 Task: Search One-way flight tickets for 1 adult, in Economy from San Diego to New York to travel on 15-Nov-2023. Look for the cheapest flights. Explore nearby airports.
Action: Mouse moved to (332, 327)
Screenshot: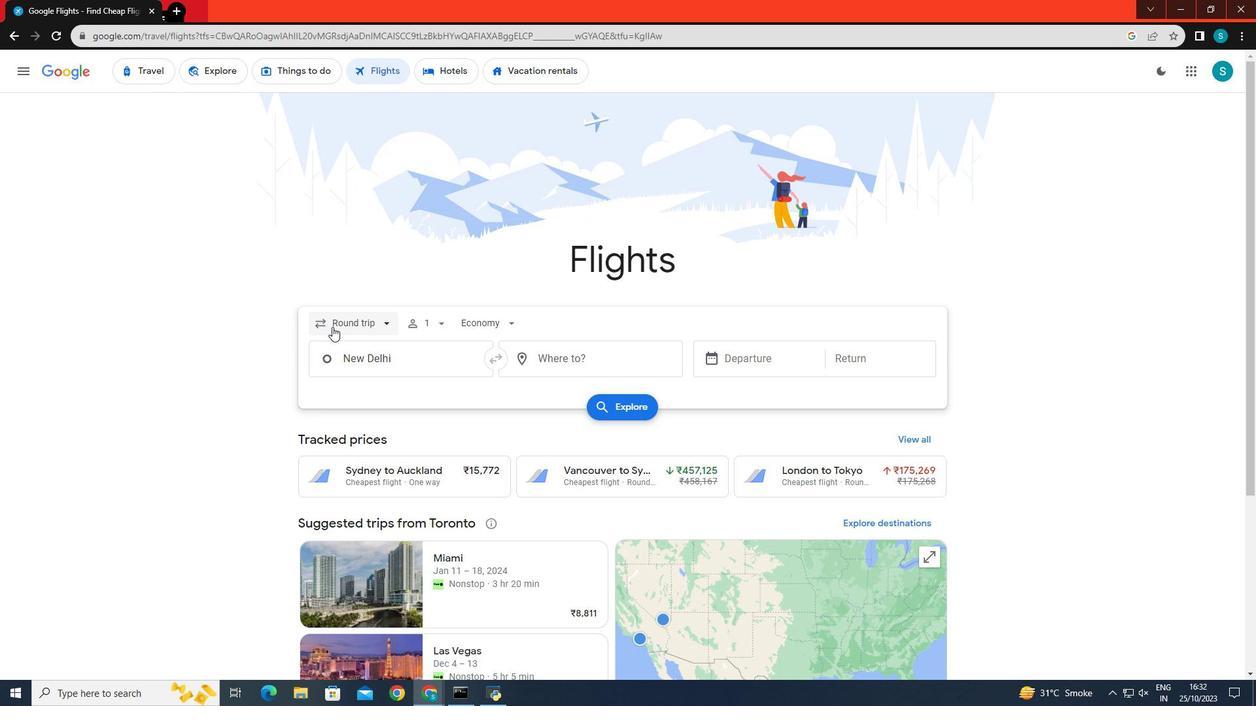 
Action: Mouse pressed left at (332, 327)
Screenshot: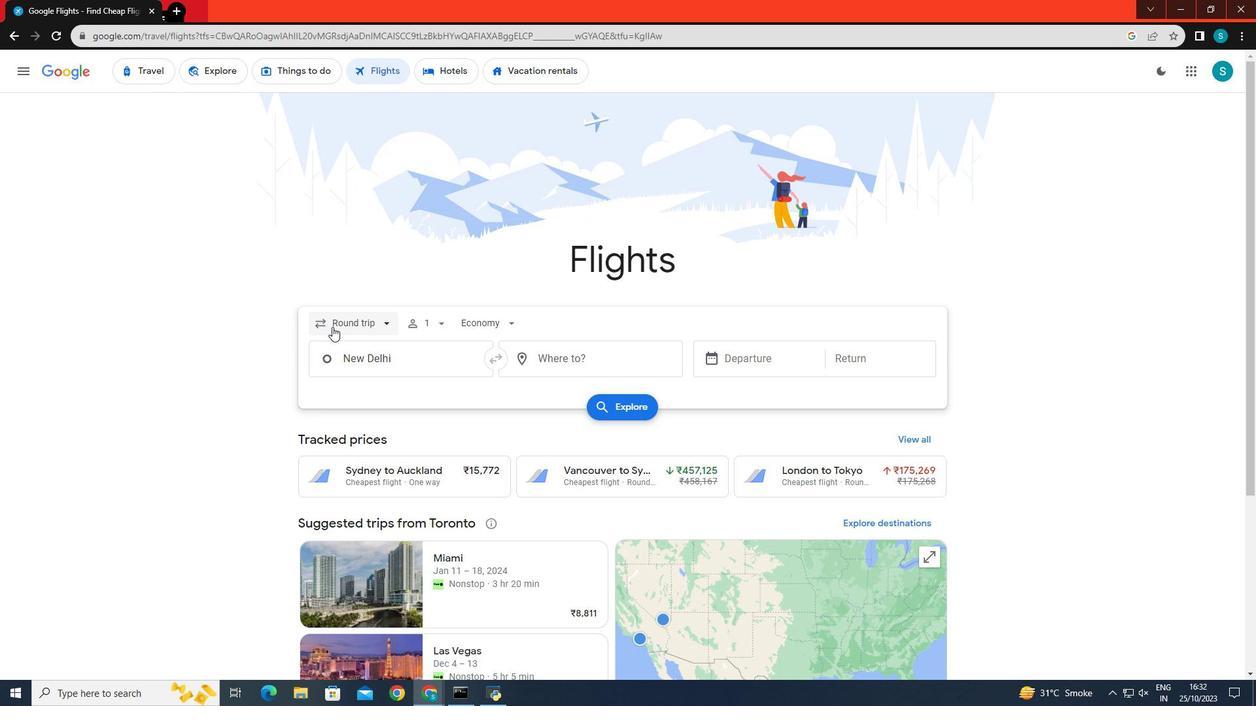 
Action: Mouse moved to (335, 378)
Screenshot: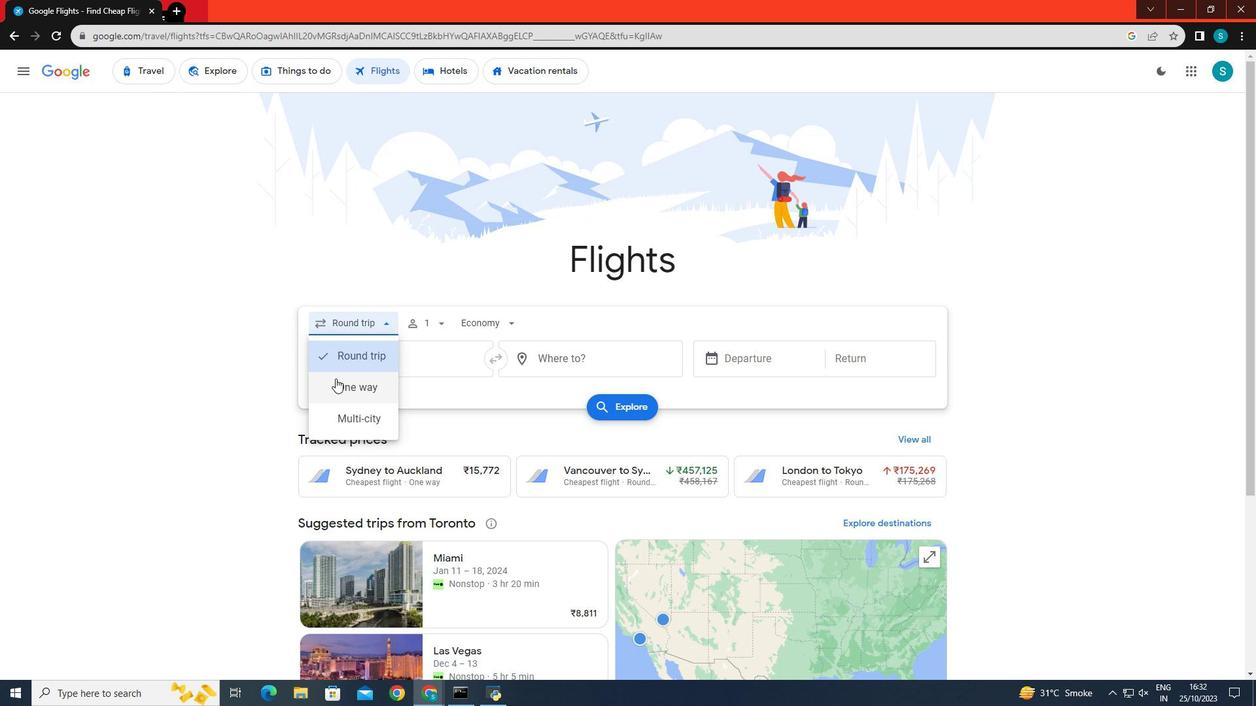 
Action: Mouse pressed left at (335, 378)
Screenshot: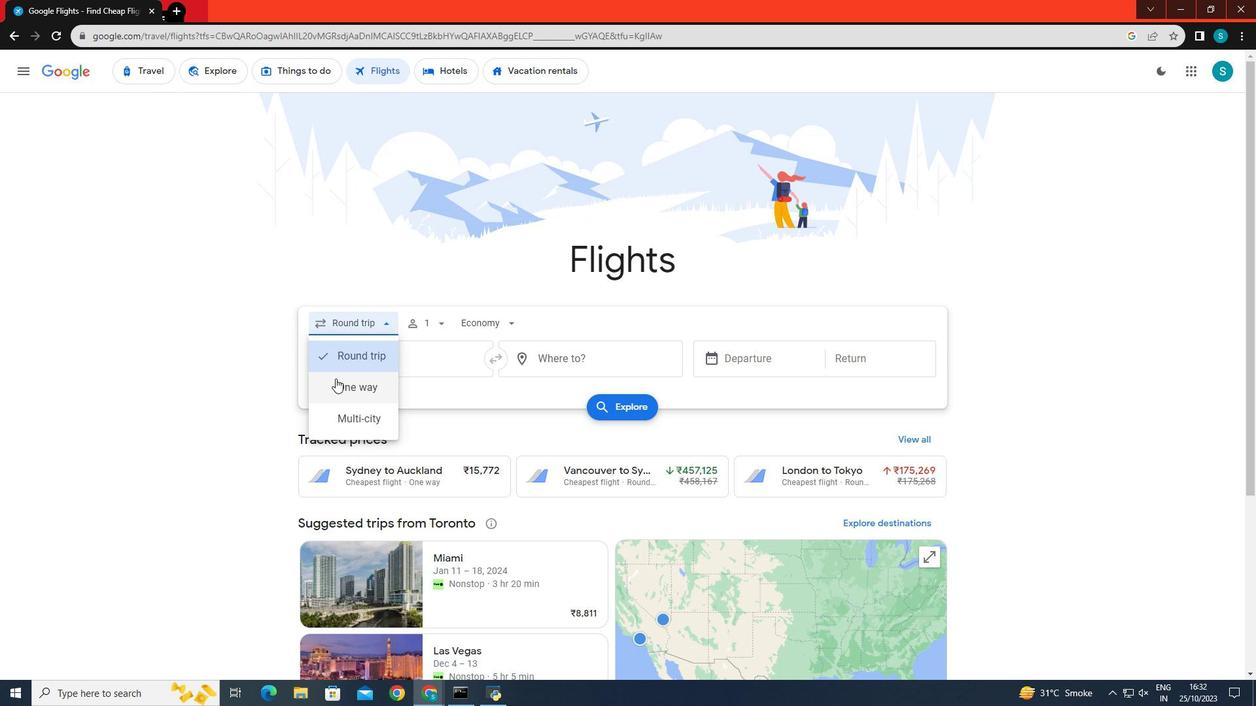 
Action: Mouse moved to (414, 314)
Screenshot: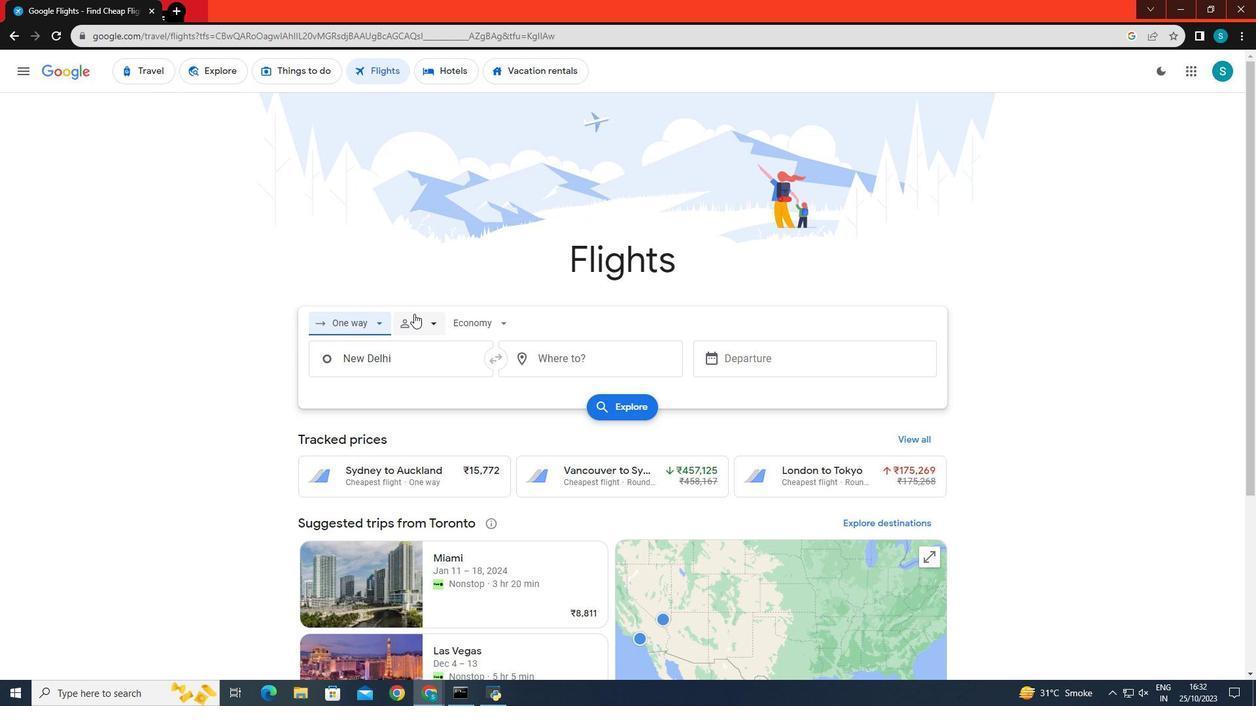 
Action: Mouse pressed left at (414, 314)
Screenshot: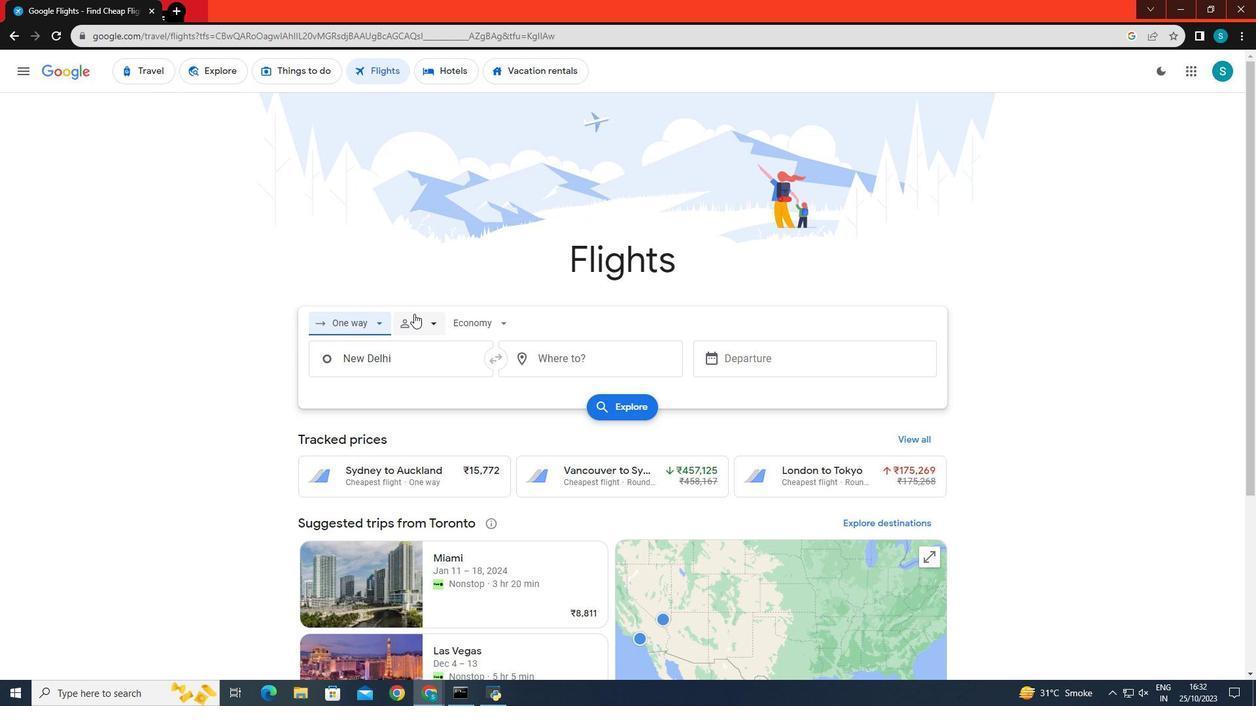 
Action: Mouse moved to (507, 498)
Screenshot: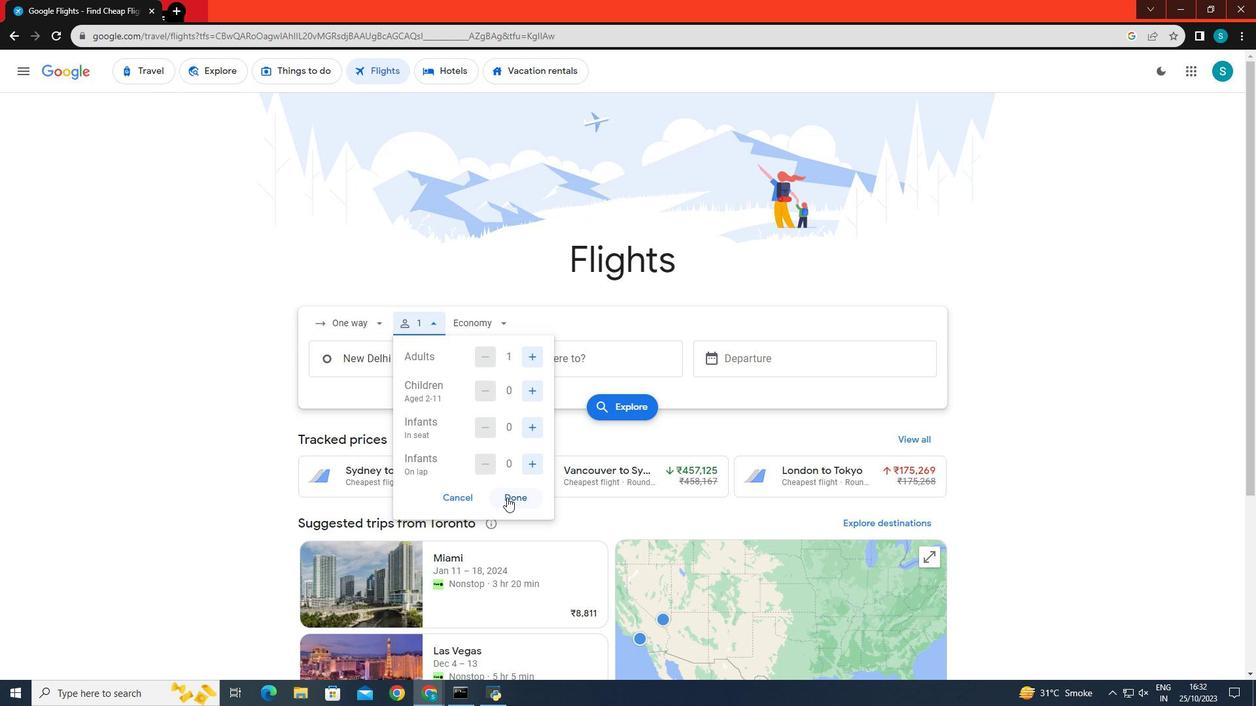 
Action: Mouse pressed left at (507, 498)
Screenshot: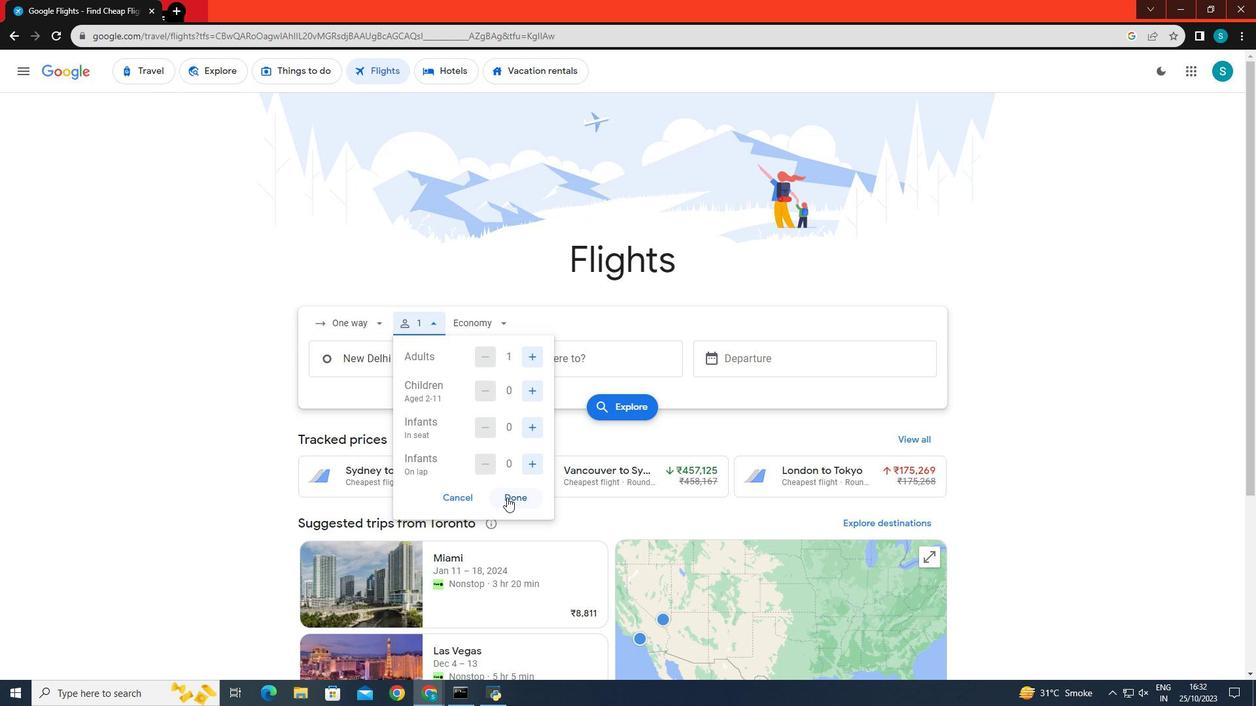 
Action: Mouse moved to (497, 321)
Screenshot: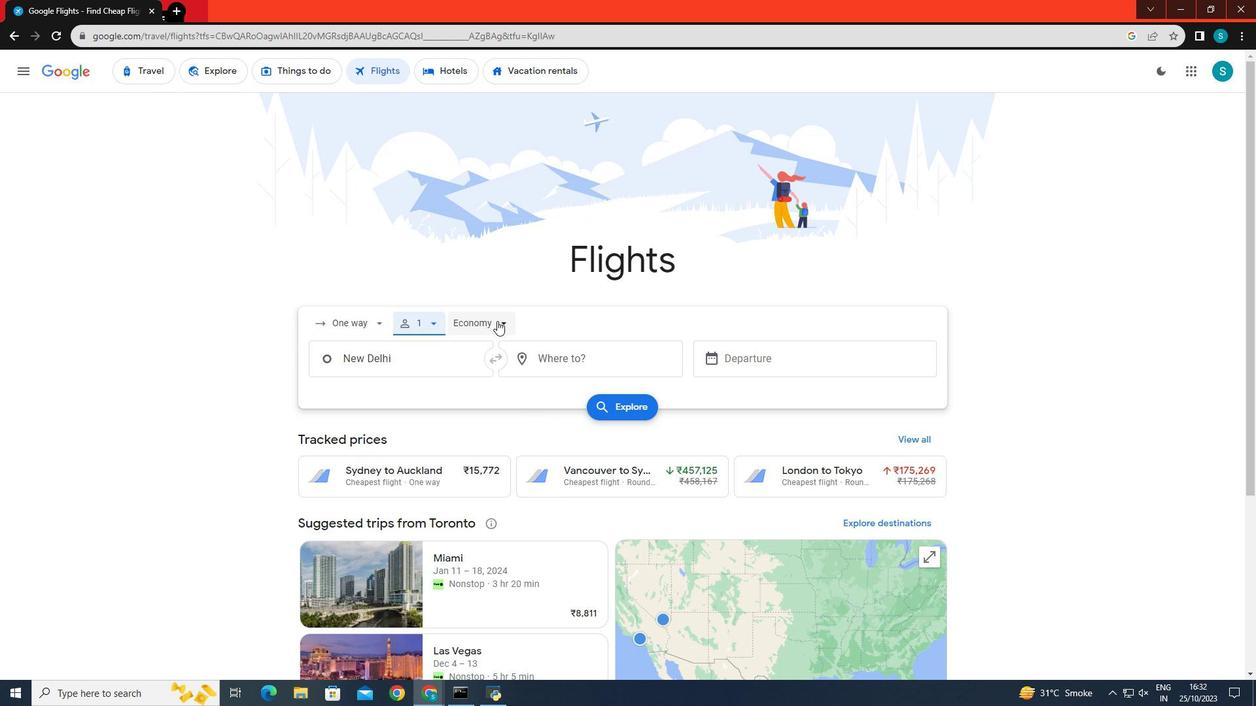 
Action: Mouse pressed left at (497, 321)
Screenshot: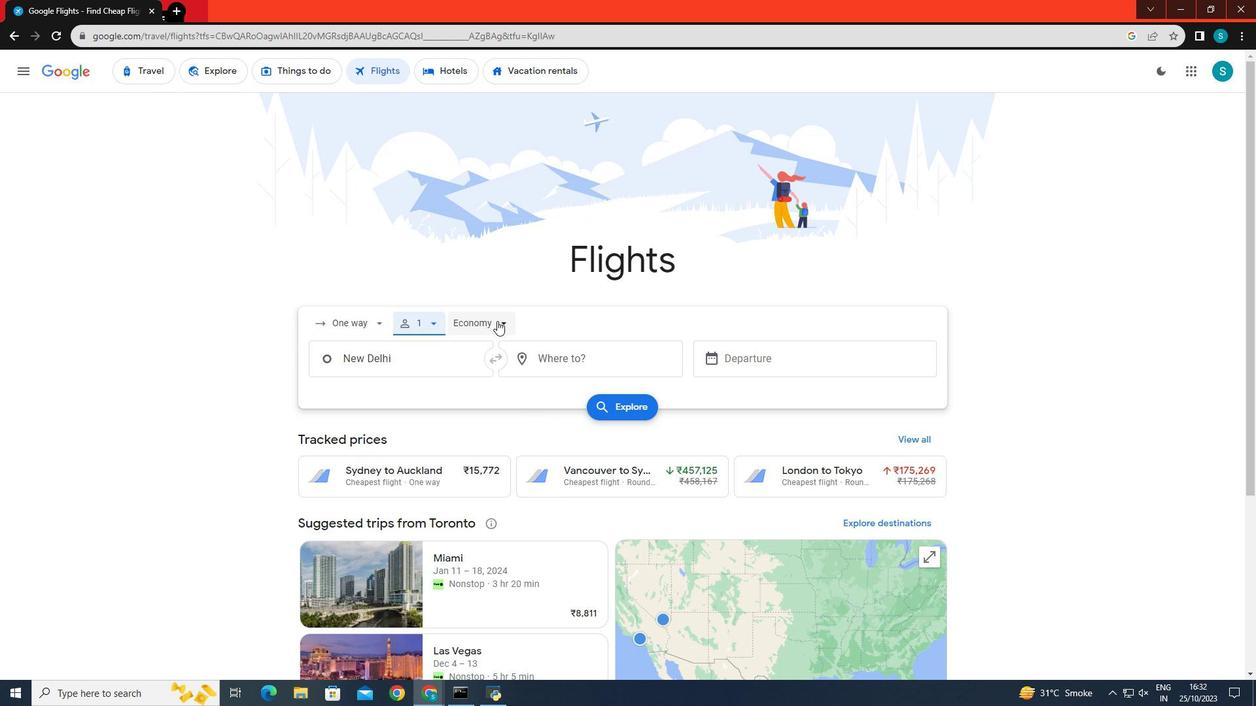 
Action: Mouse moved to (498, 360)
Screenshot: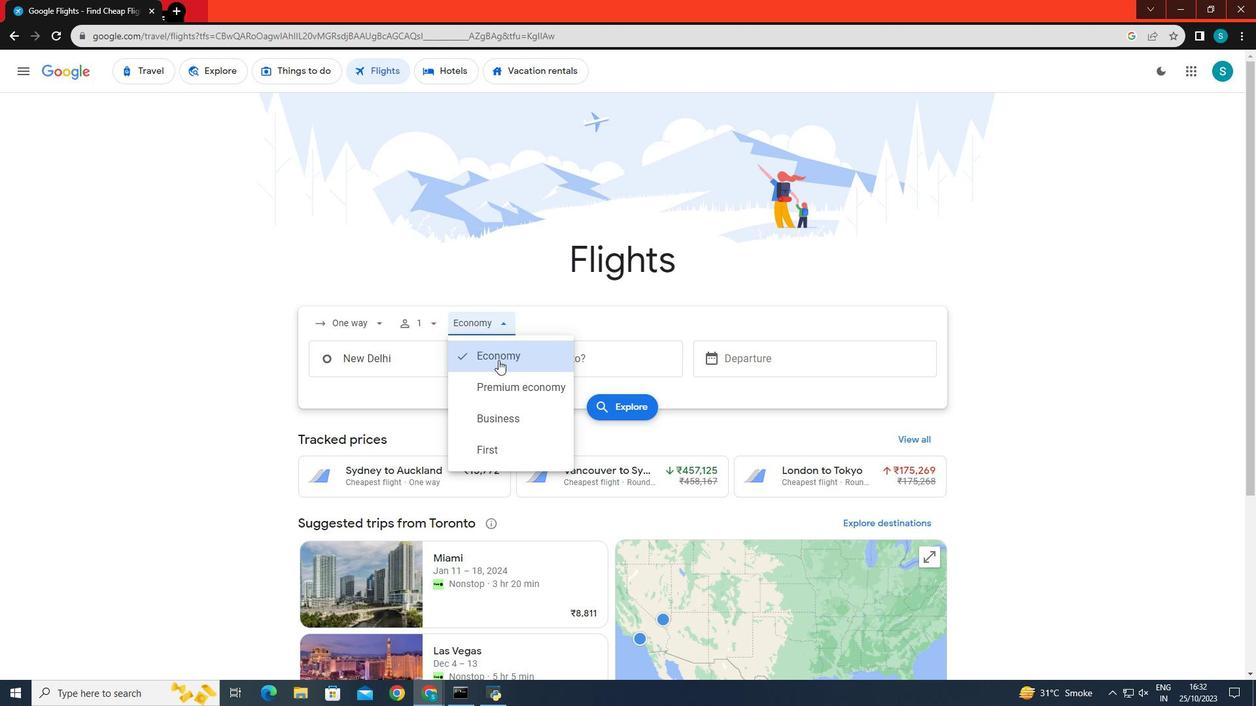 
Action: Mouse pressed left at (498, 360)
Screenshot: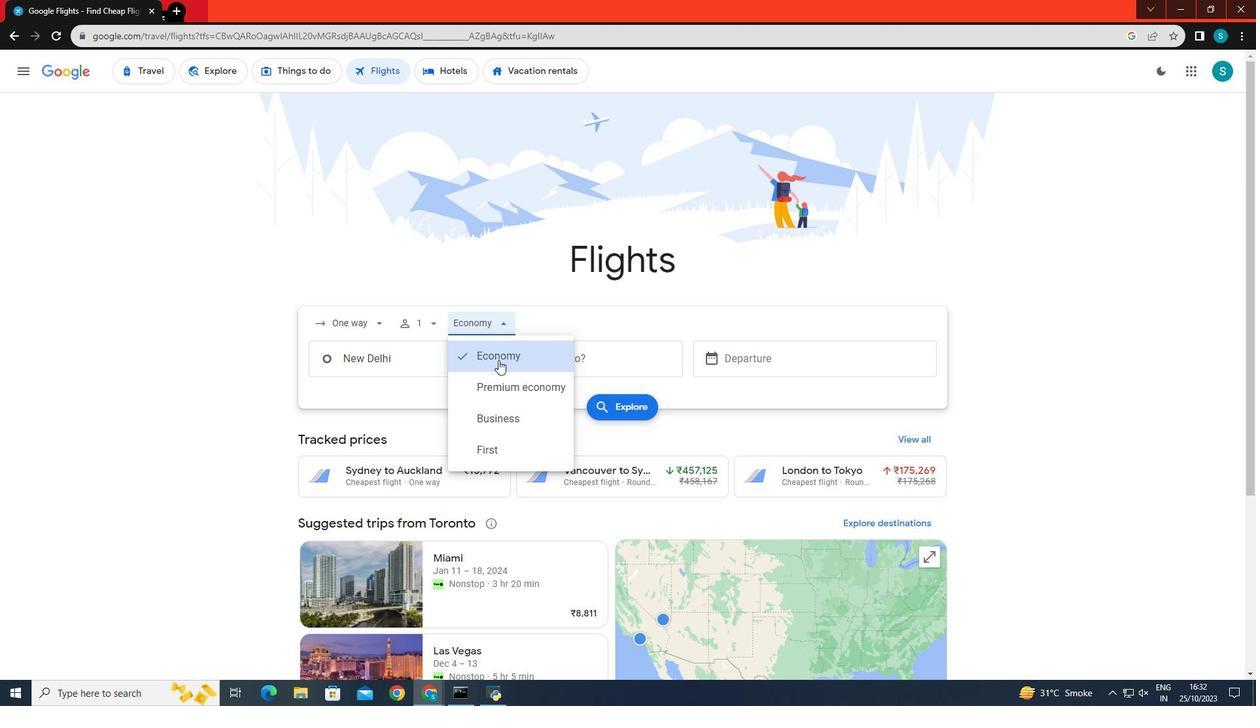 
Action: Mouse moved to (397, 361)
Screenshot: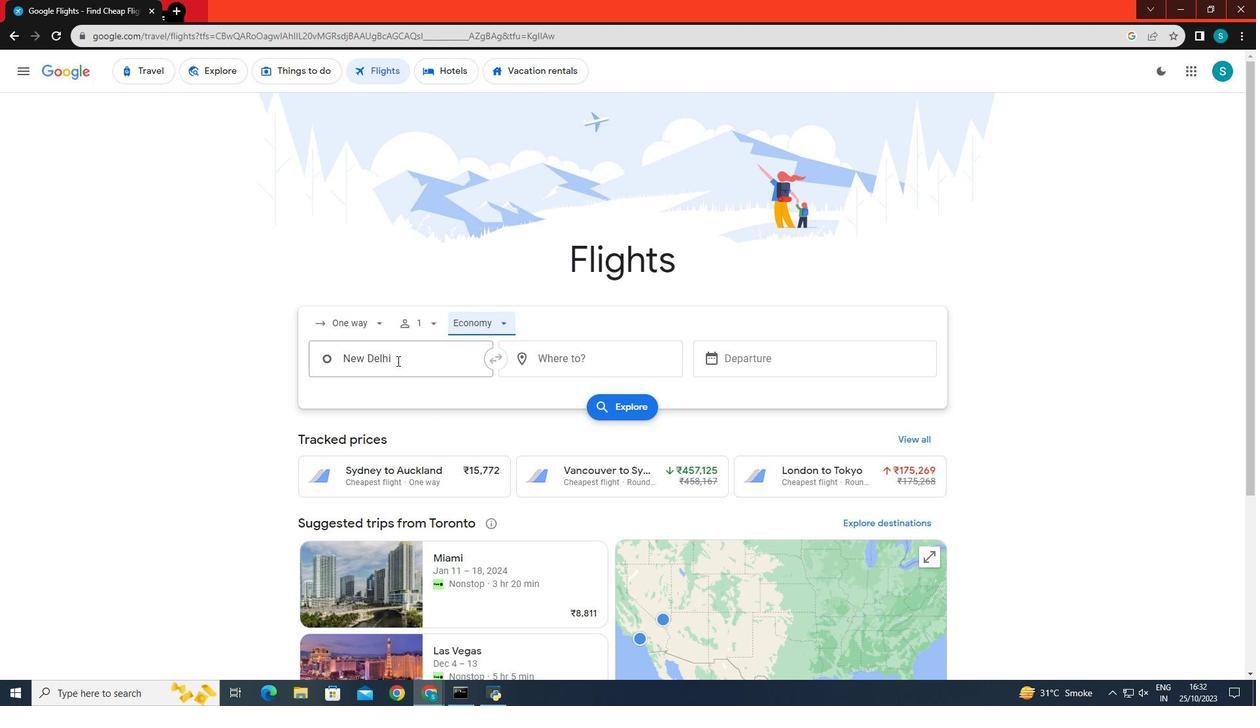 
Action: Mouse pressed left at (397, 361)
Screenshot: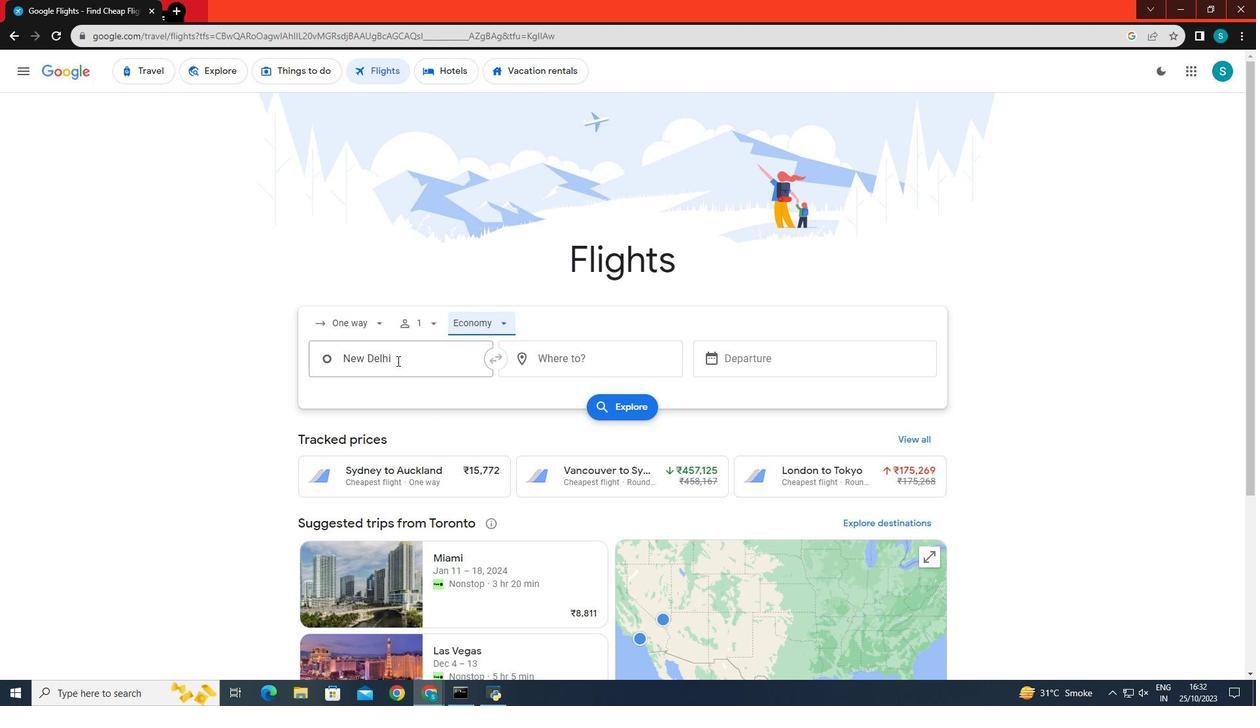
Action: Key pressed <Key.backspace><Key.caps_lock>S<Key.caps_lock>an<Key.space><Key.caps_lock>D<Key.caps_lock>e<Key.backspace>iego,
Screenshot: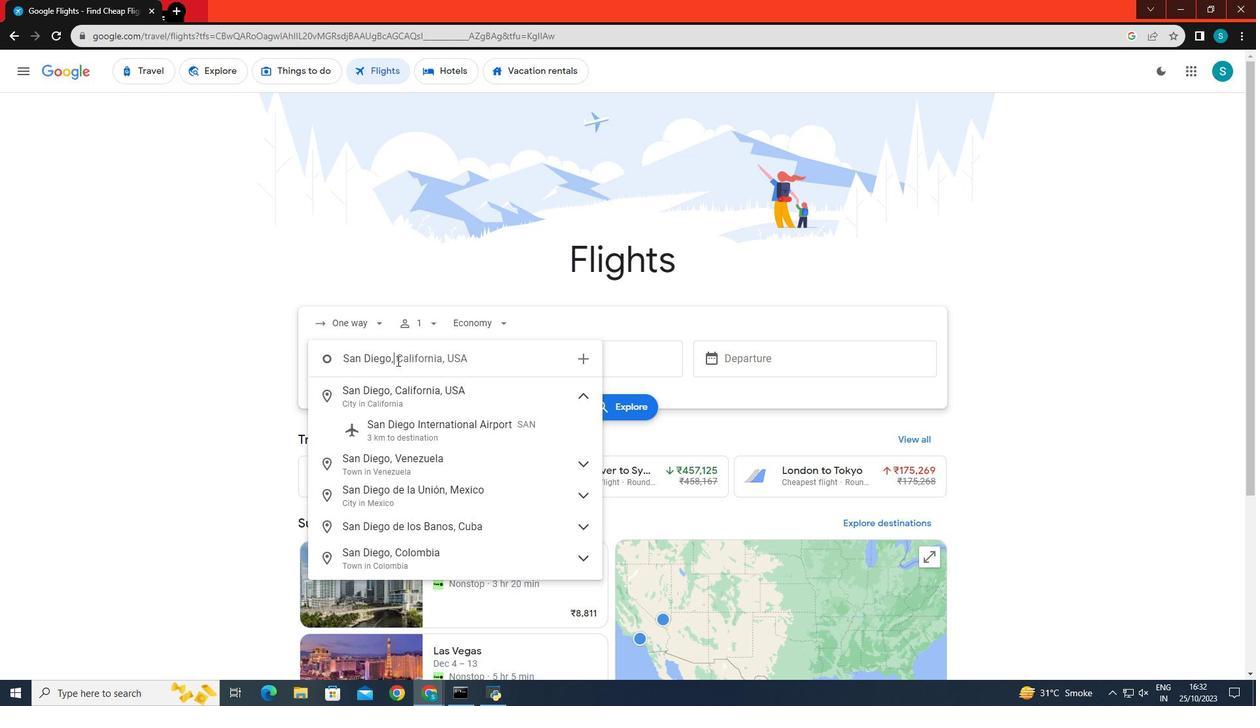 
Action: Mouse moved to (451, 432)
Screenshot: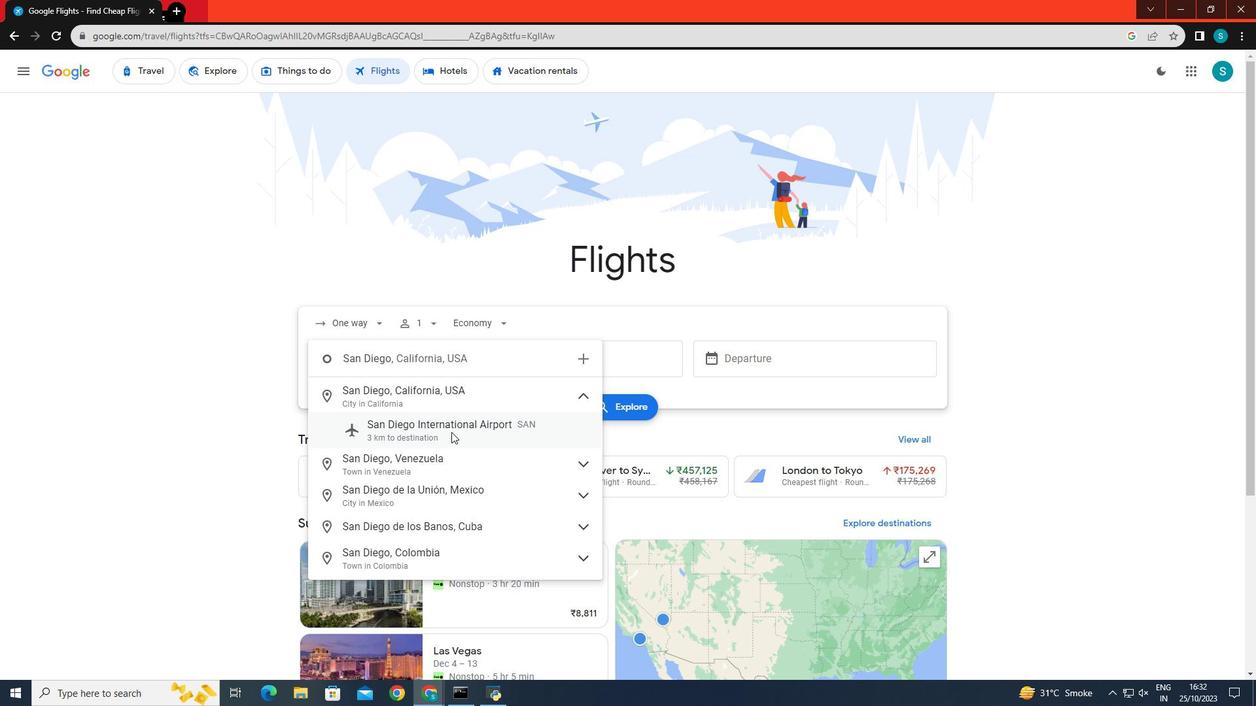
Action: Mouse pressed left at (451, 432)
Screenshot: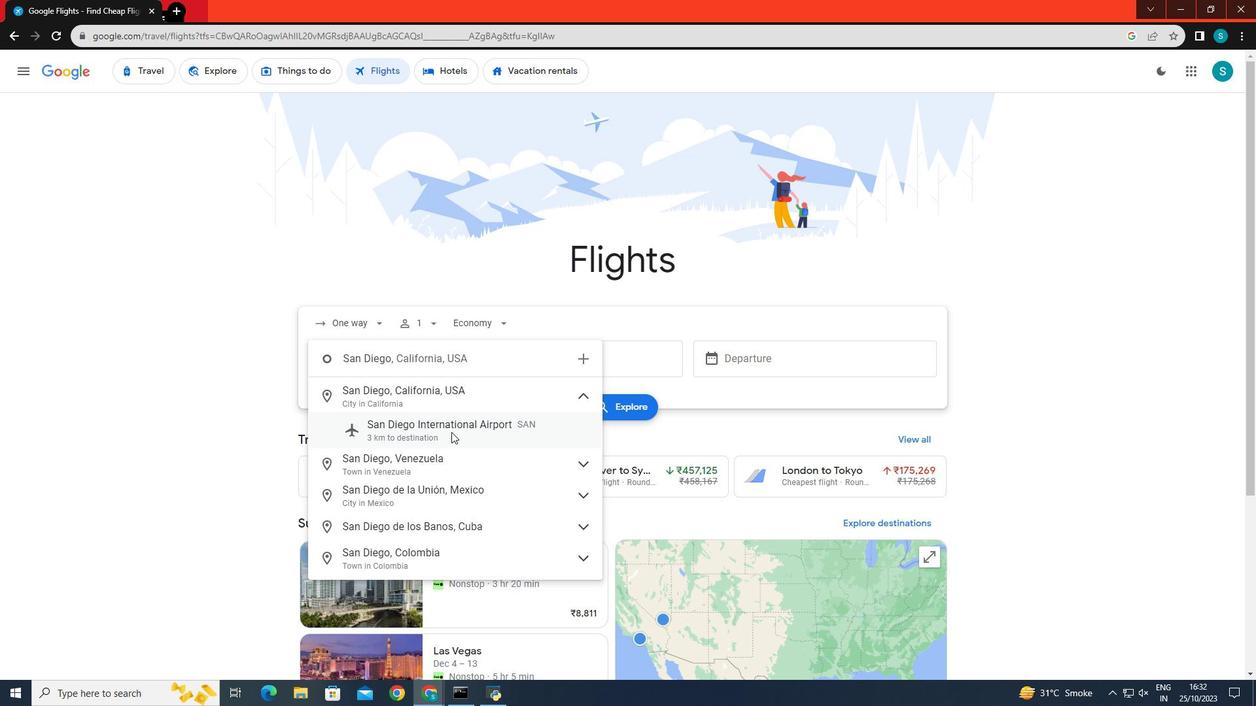 
Action: Mouse moved to (538, 362)
Screenshot: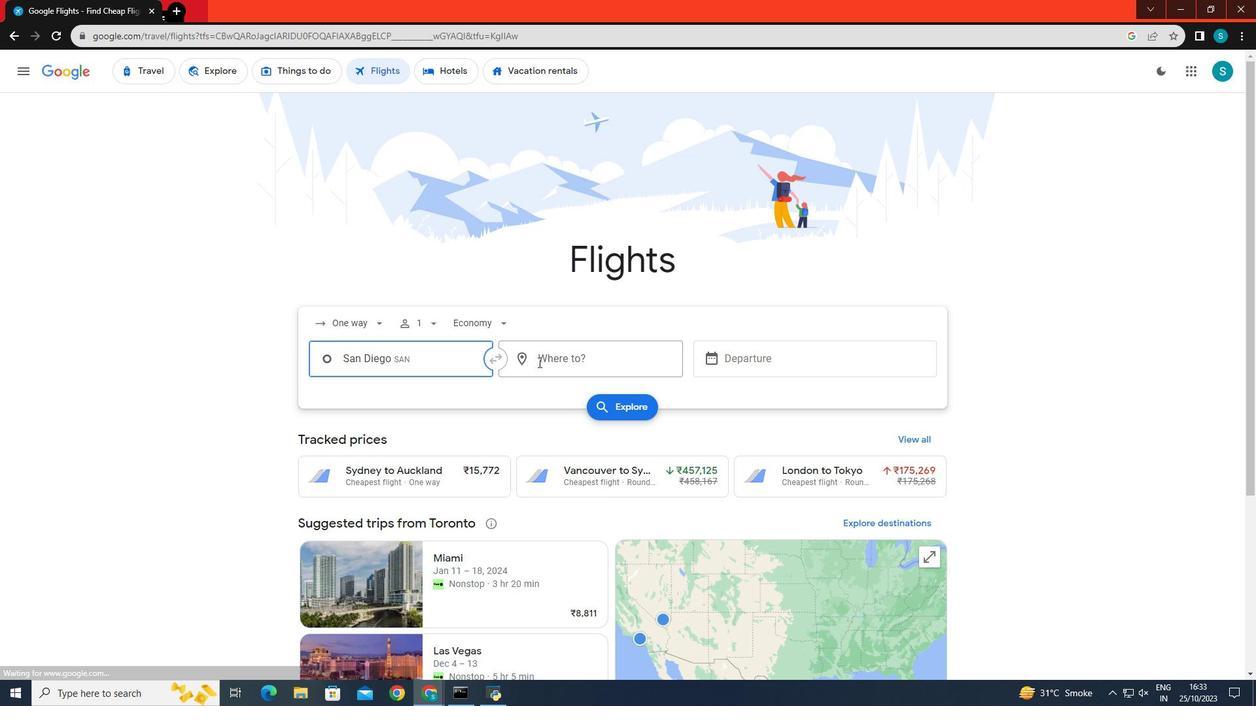 
Action: Mouse pressed left at (538, 362)
Screenshot: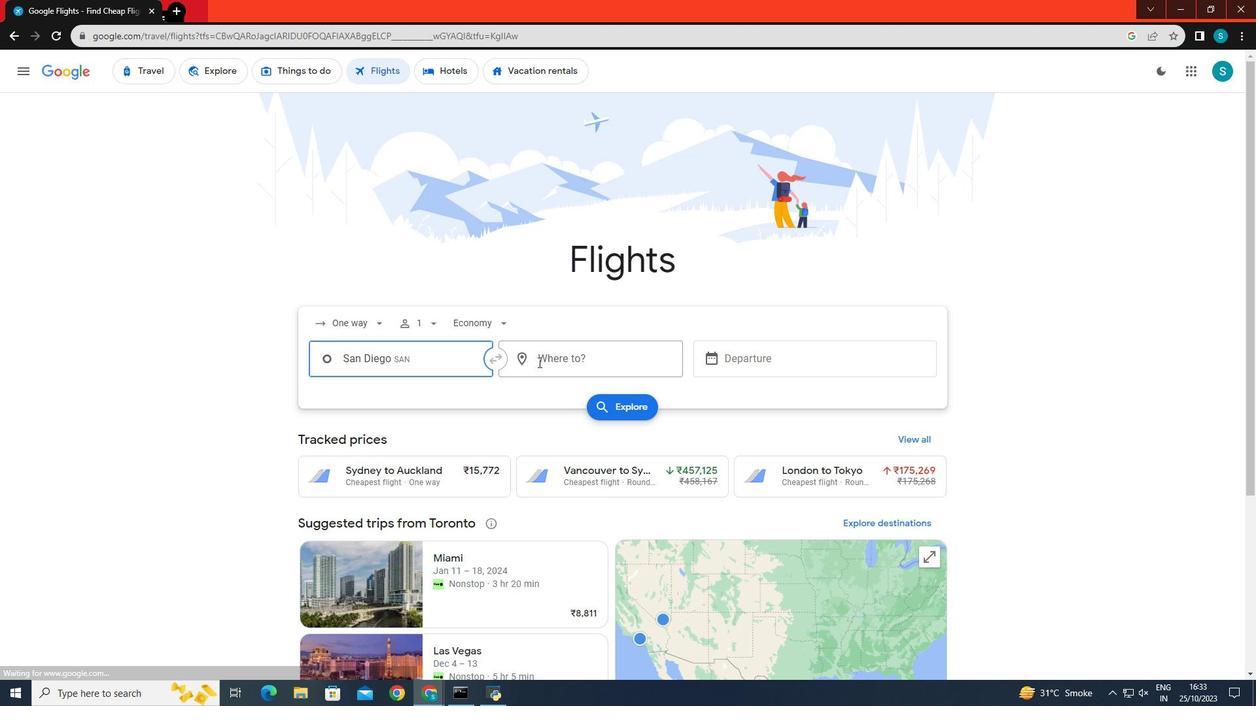 
Action: Key pressed <Key.caps_lock>N<Key.caps_lock>ew<Key.space><Key.caps_lock>Y<Key.caps_lock>ork
Screenshot: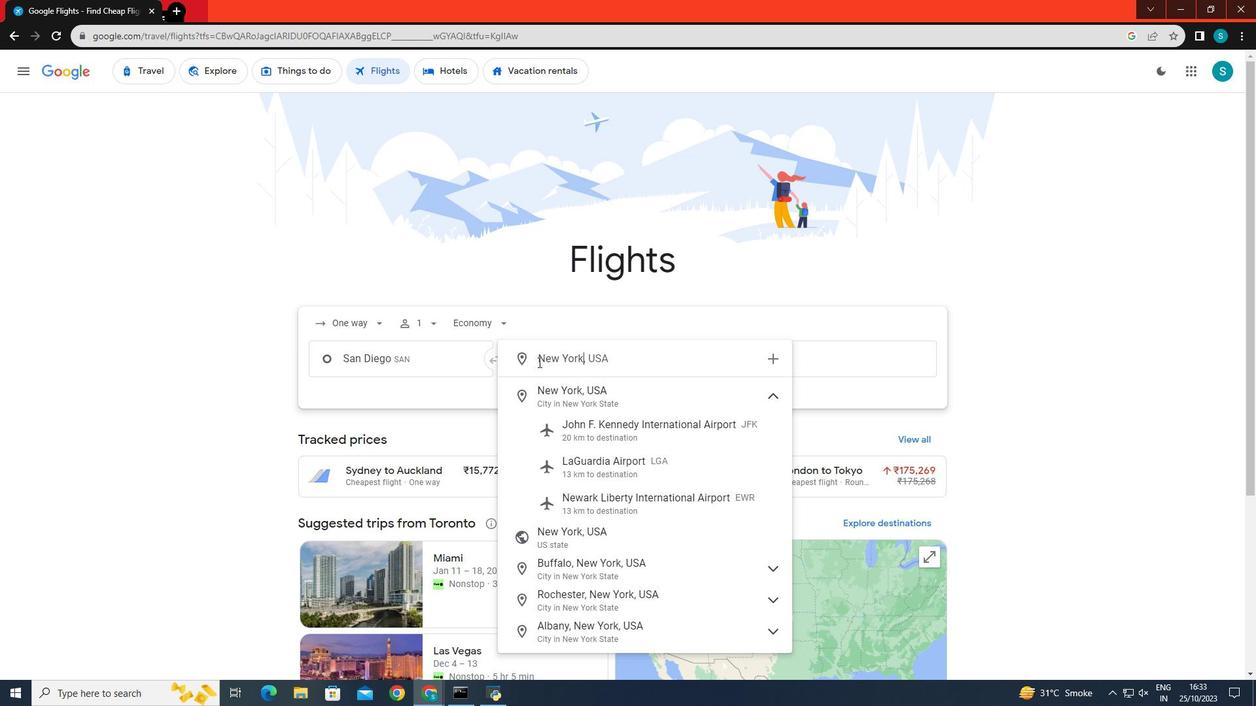 
Action: Mouse moved to (573, 424)
Screenshot: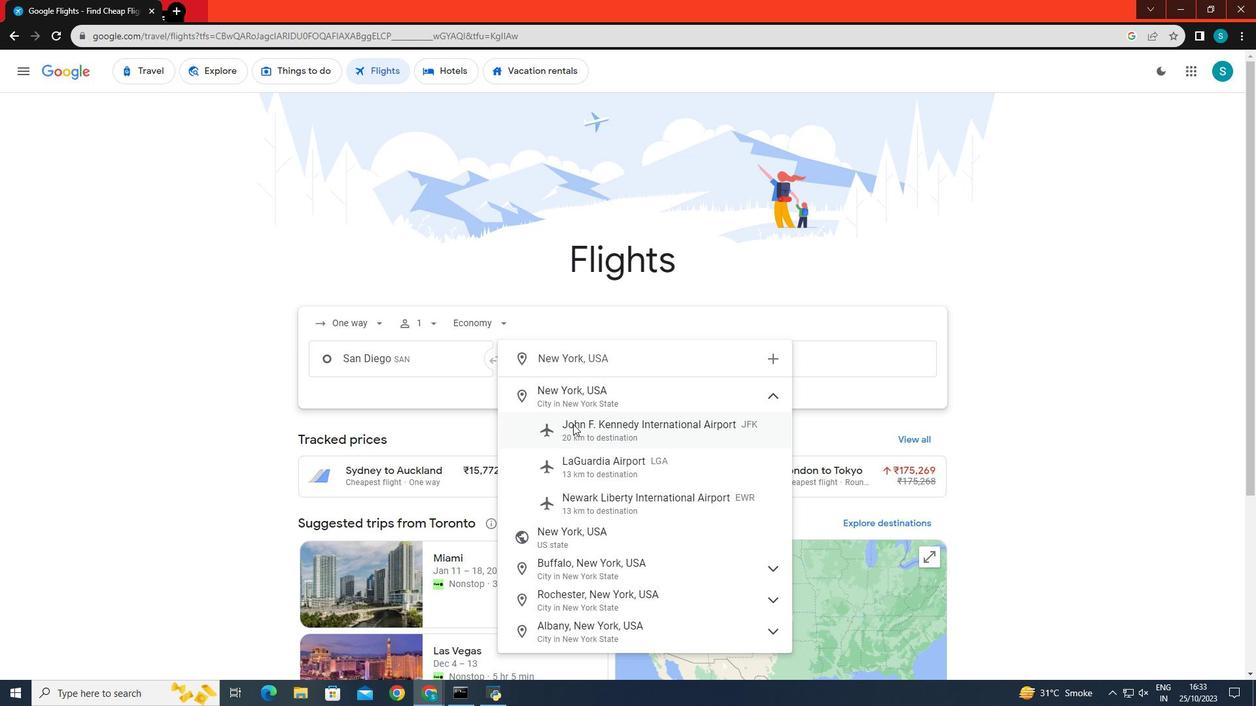 
Action: Mouse pressed left at (573, 424)
Screenshot: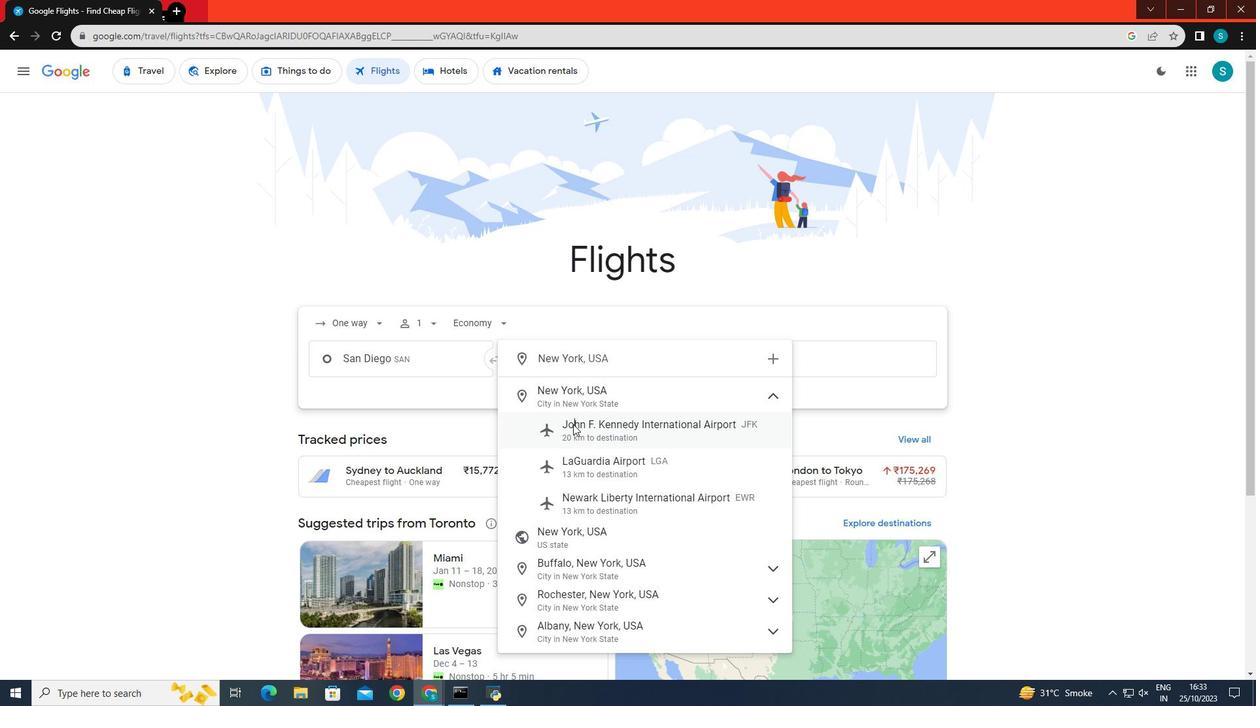 
Action: Mouse moved to (741, 356)
Screenshot: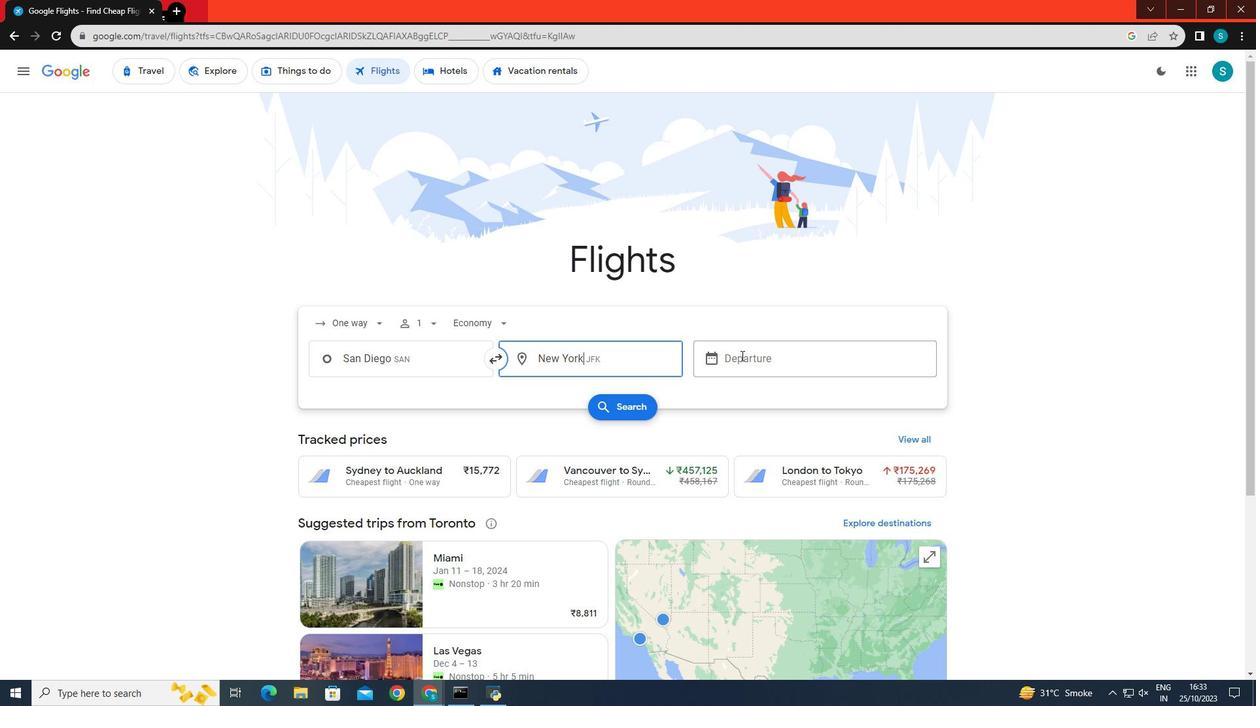 
Action: Mouse pressed left at (741, 356)
Screenshot: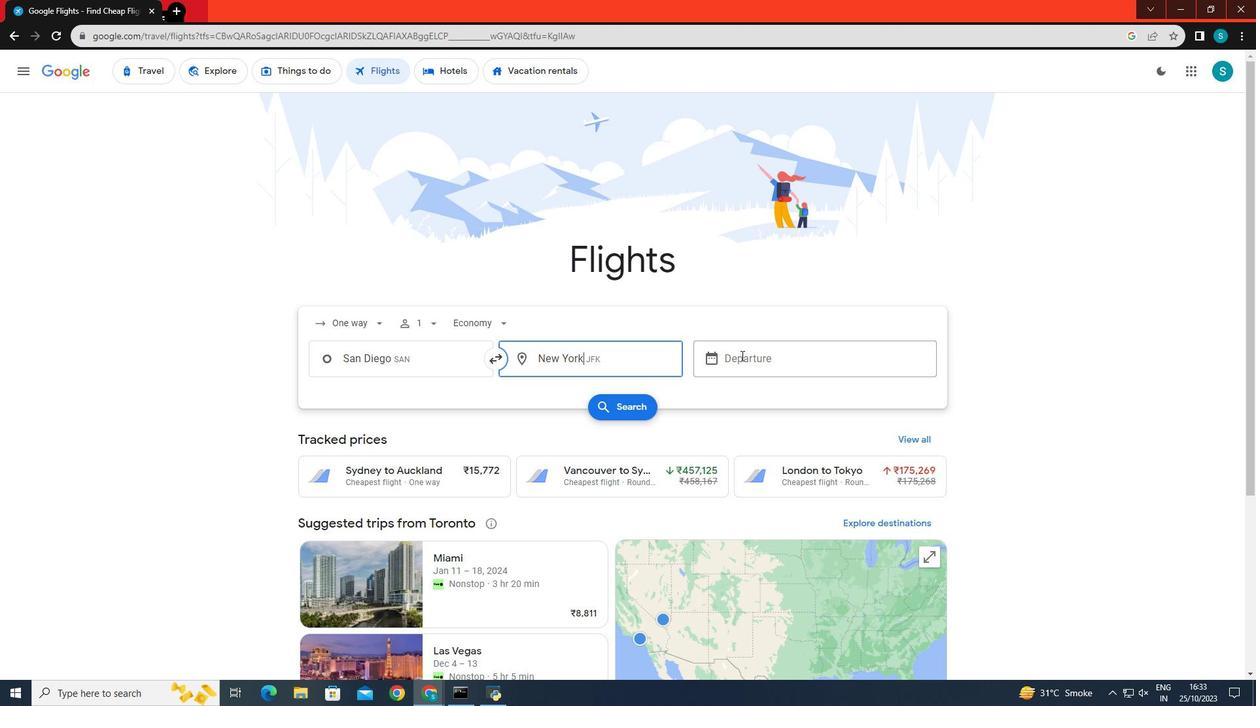 
Action: Mouse moved to (814, 509)
Screenshot: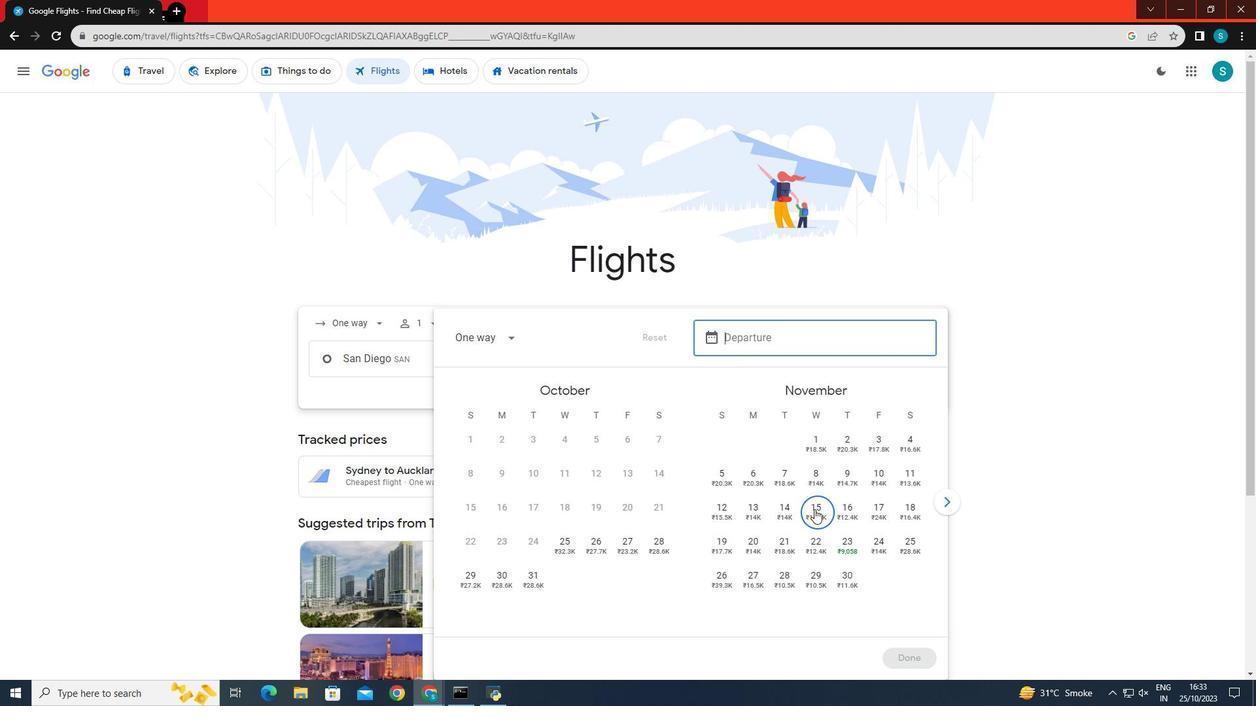 
Action: Mouse pressed left at (814, 509)
Screenshot: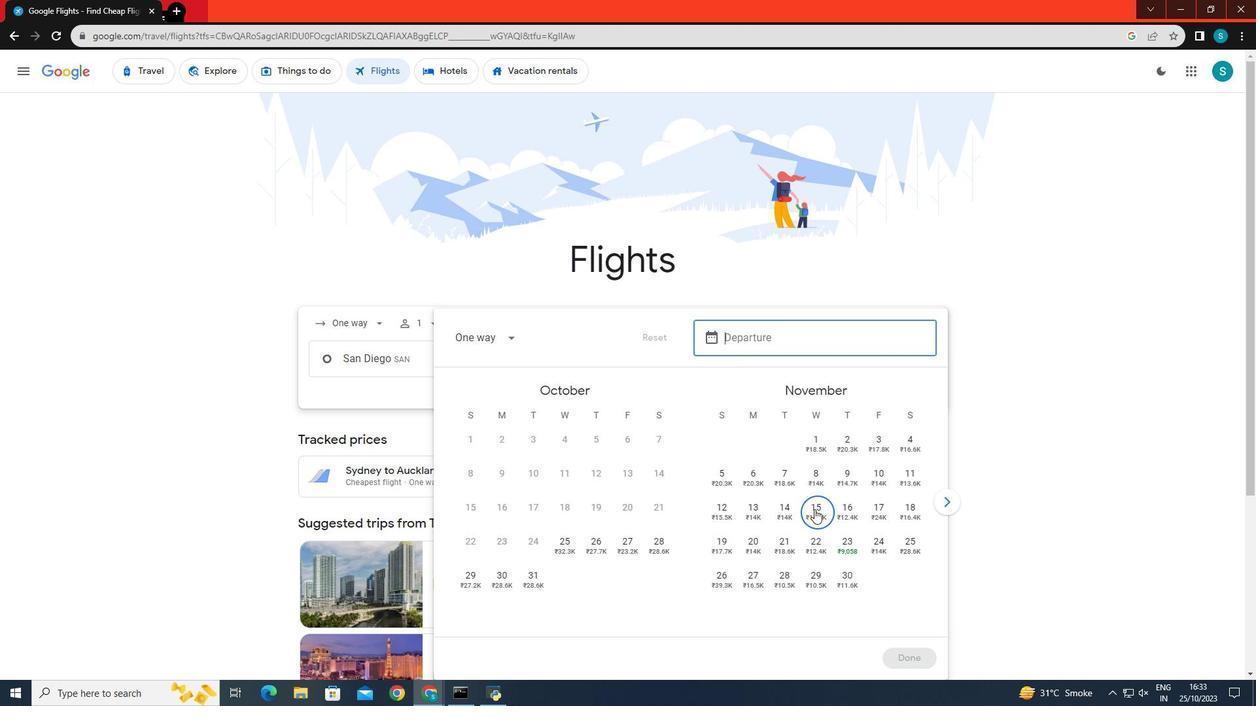 
Action: Mouse moved to (905, 655)
Screenshot: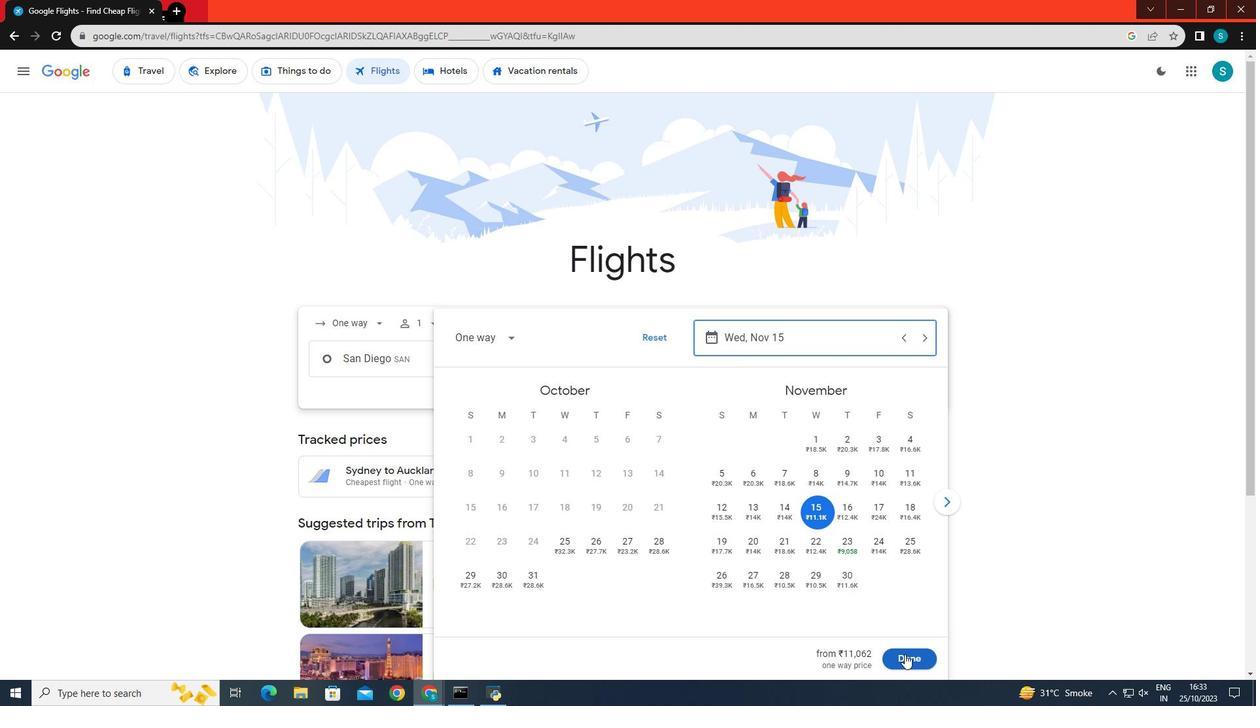 
Action: Mouse pressed left at (905, 655)
Screenshot: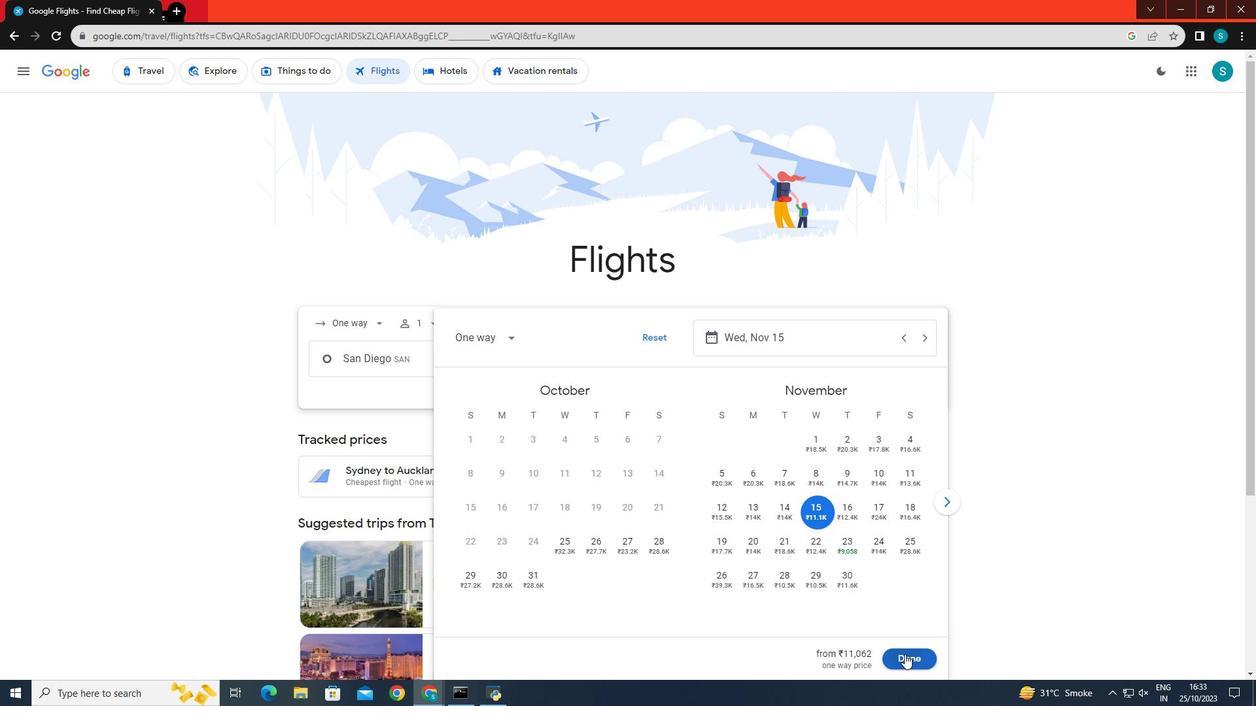 
Action: Mouse moved to (616, 414)
Screenshot: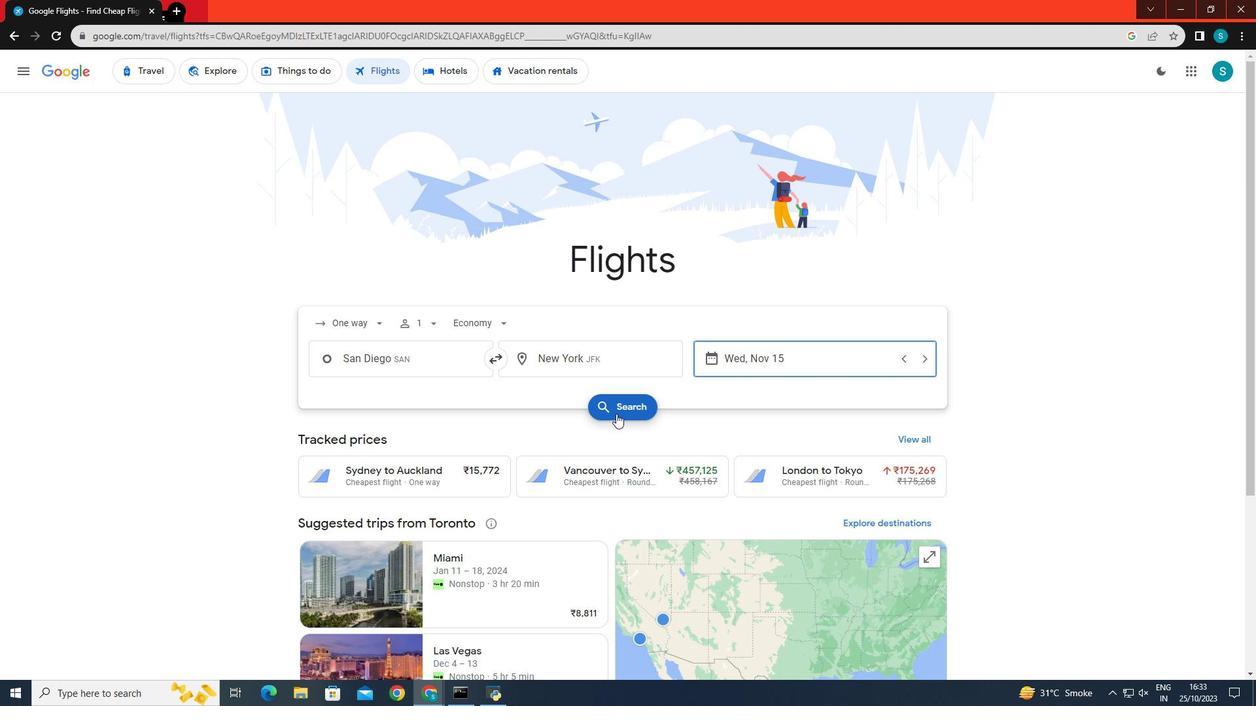 
Action: Mouse pressed left at (616, 414)
Screenshot: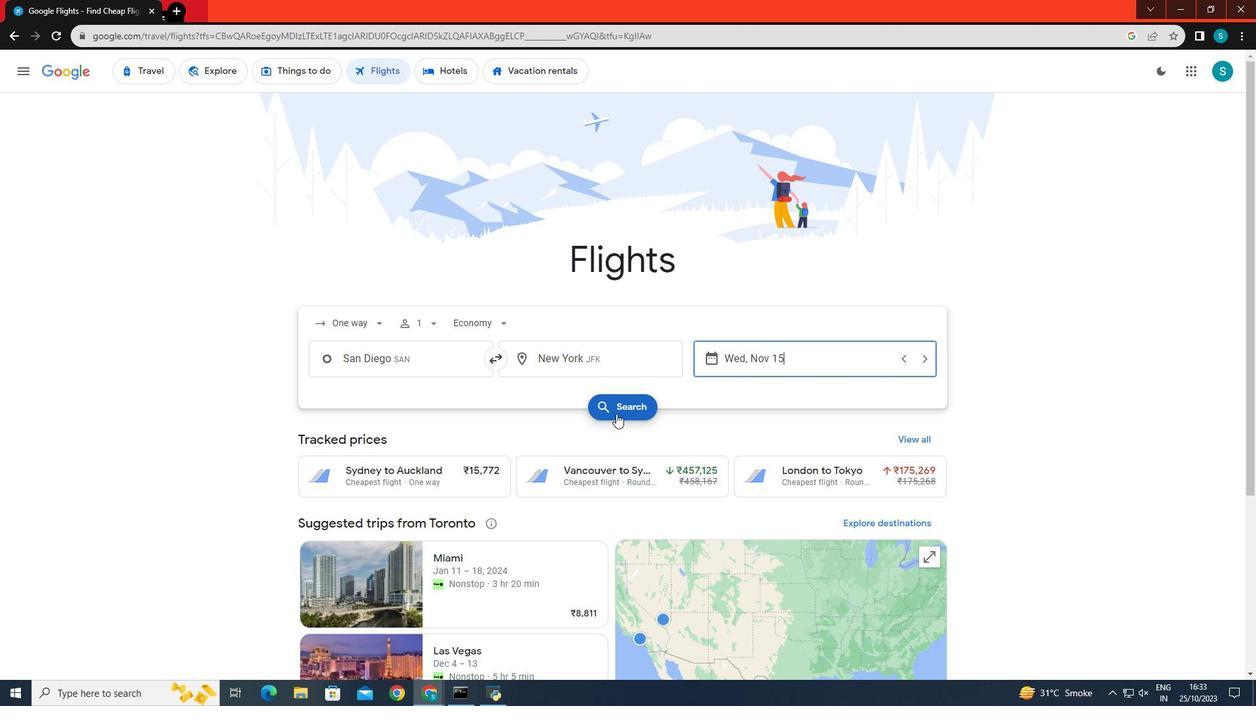 
Action: Mouse moved to (930, 299)
Screenshot: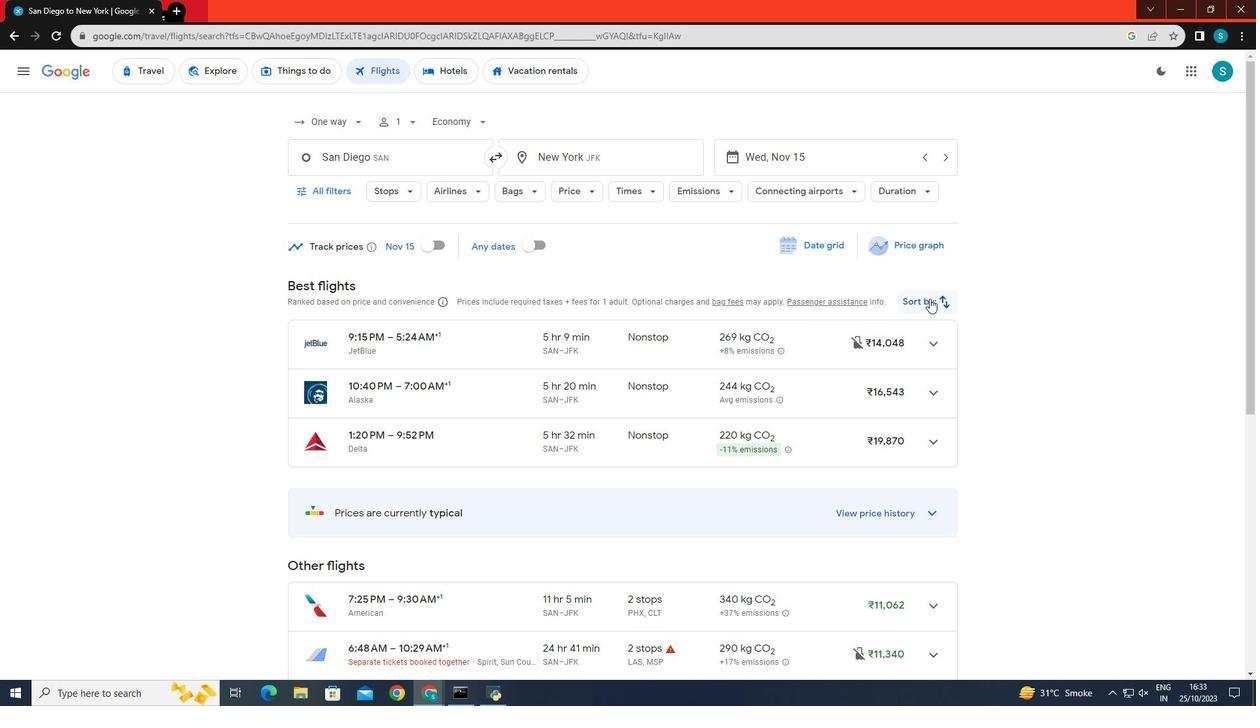 
Action: Mouse pressed left at (930, 299)
Screenshot: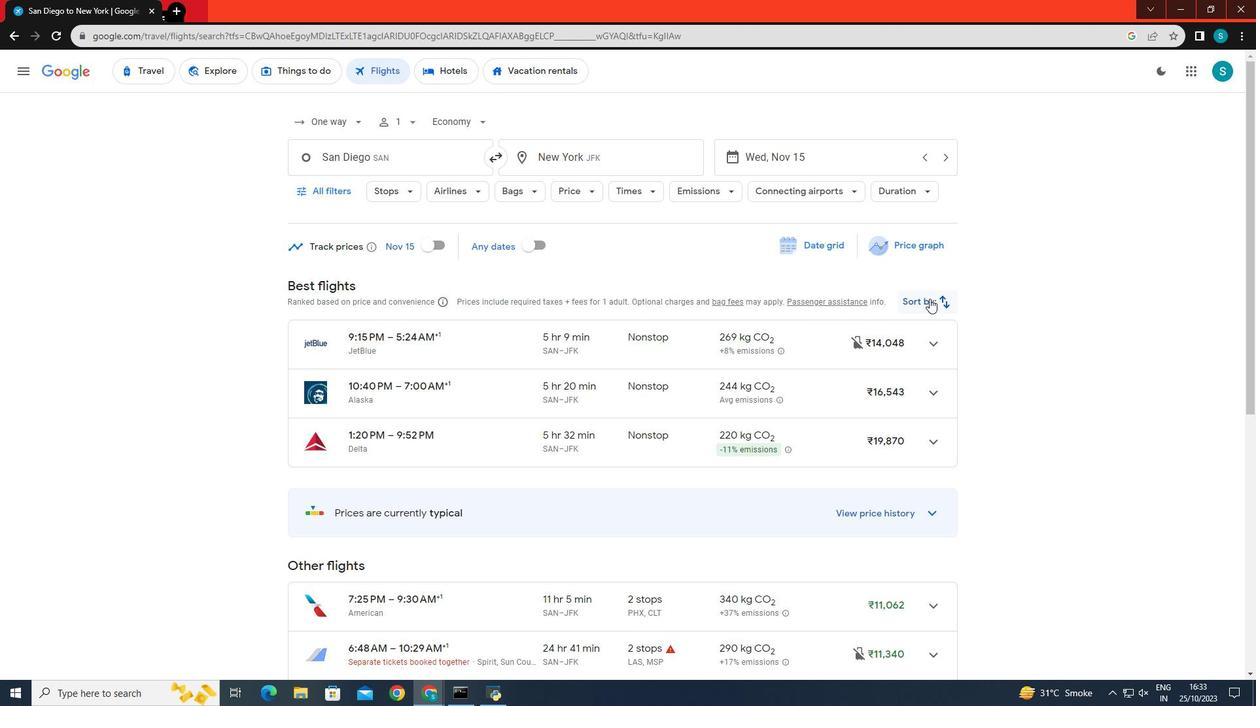 
Action: Mouse moved to (906, 367)
Screenshot: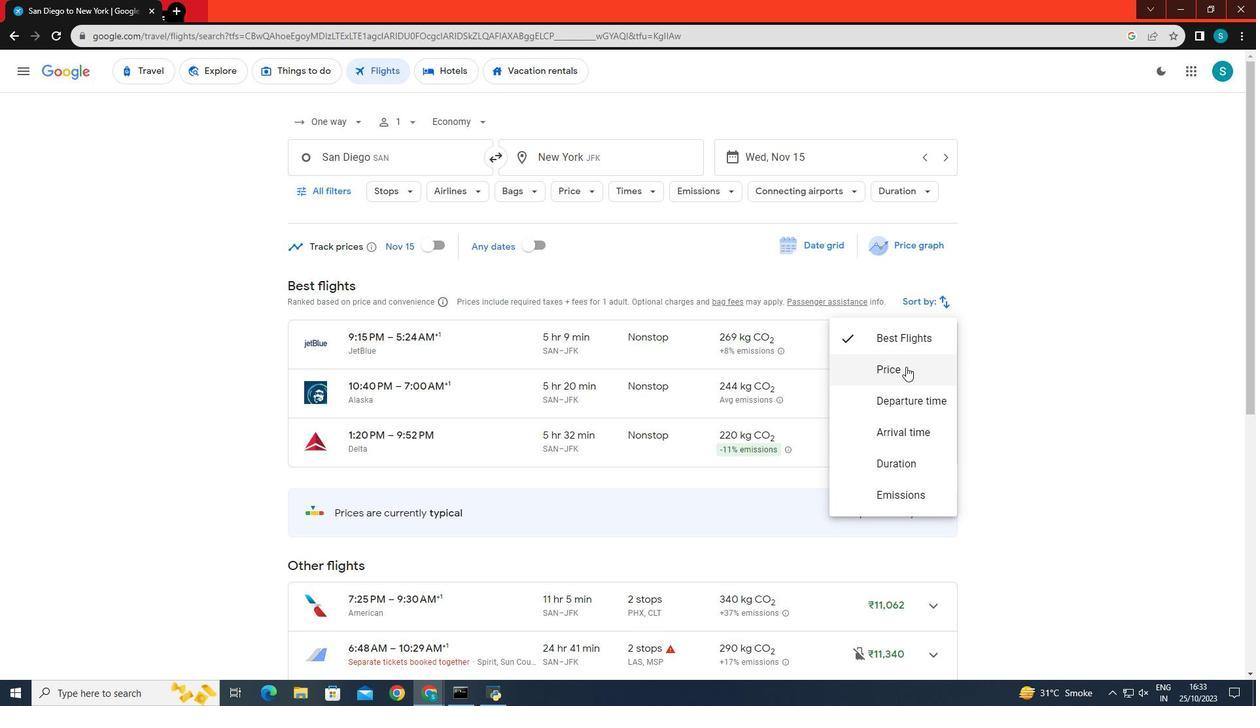 
Action: Mouse pressed left at (906, 367)
Screenshot: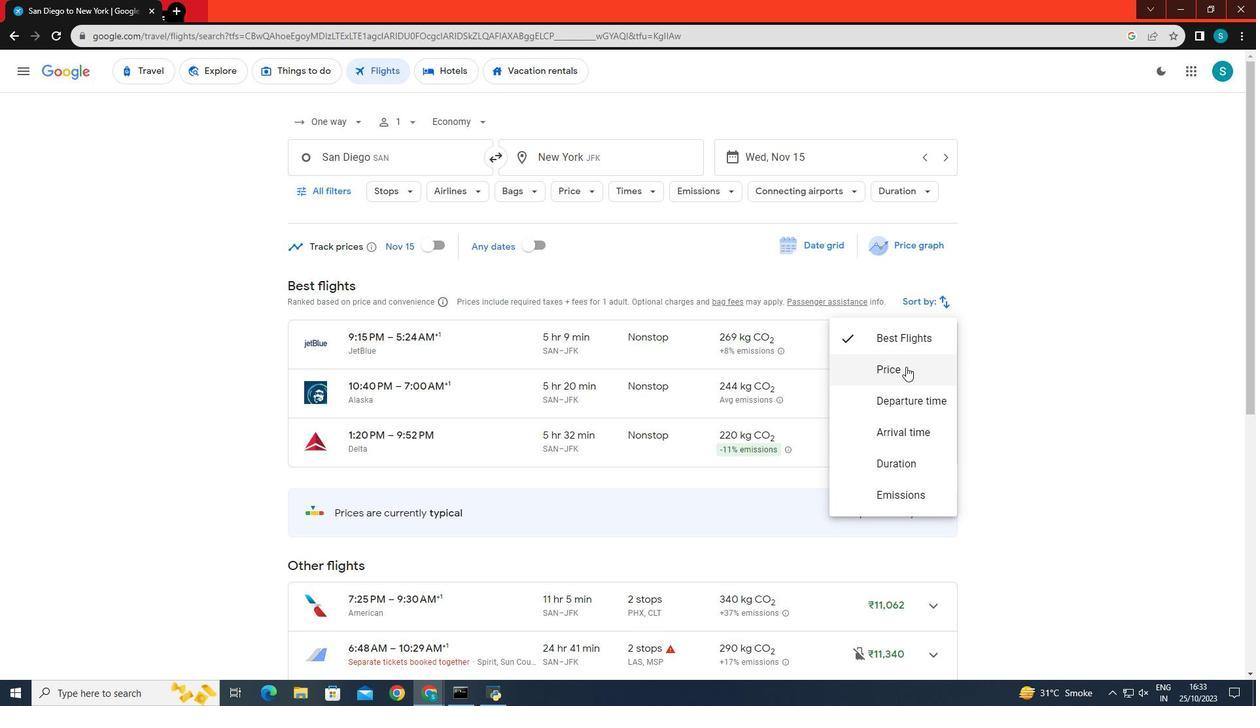 
Action: Mouse moved to (903, 454)
Screenshot: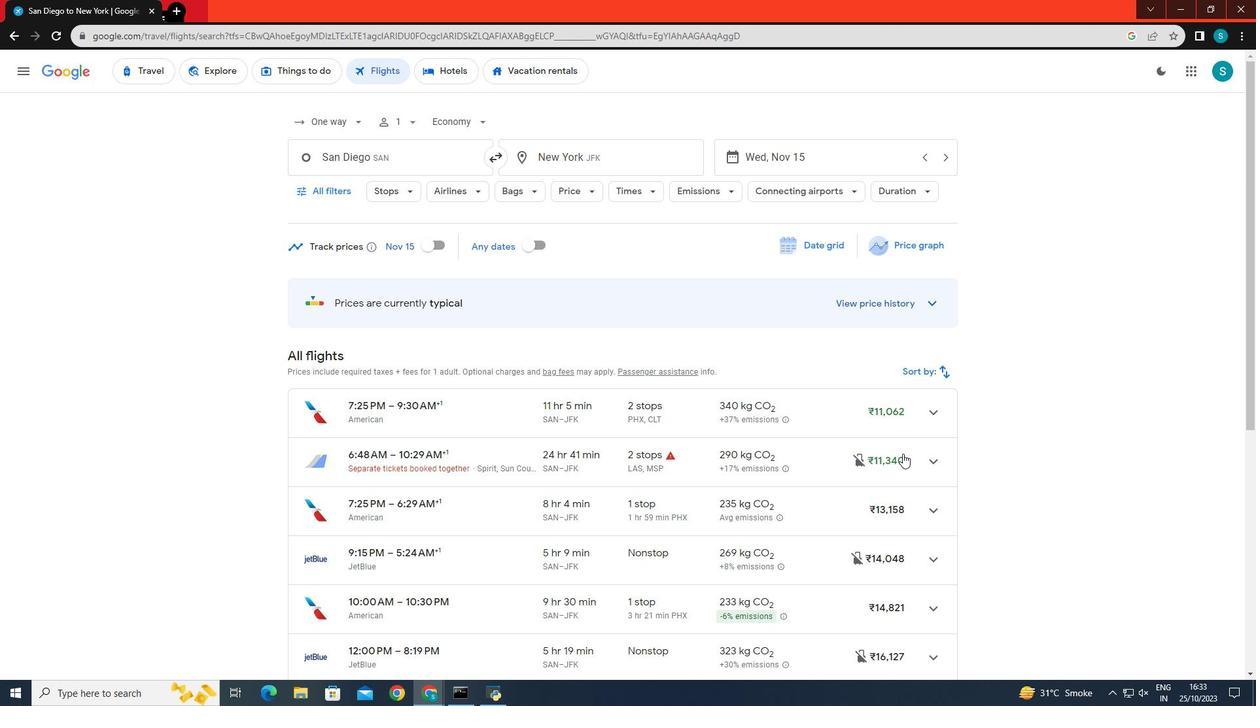 
